 Task: Create a task in Outlook titled 'Research New Product Suppliers' with a start date of 6/27/2023, a due date of 7/4/2023, high priority, and include the details: 'Identify potential suppliers for a new product line, evaluate their capabilities, negotiate terms, and present recommendations for selection.'
Action: Mouse moved to (10, 144)
Screenshot: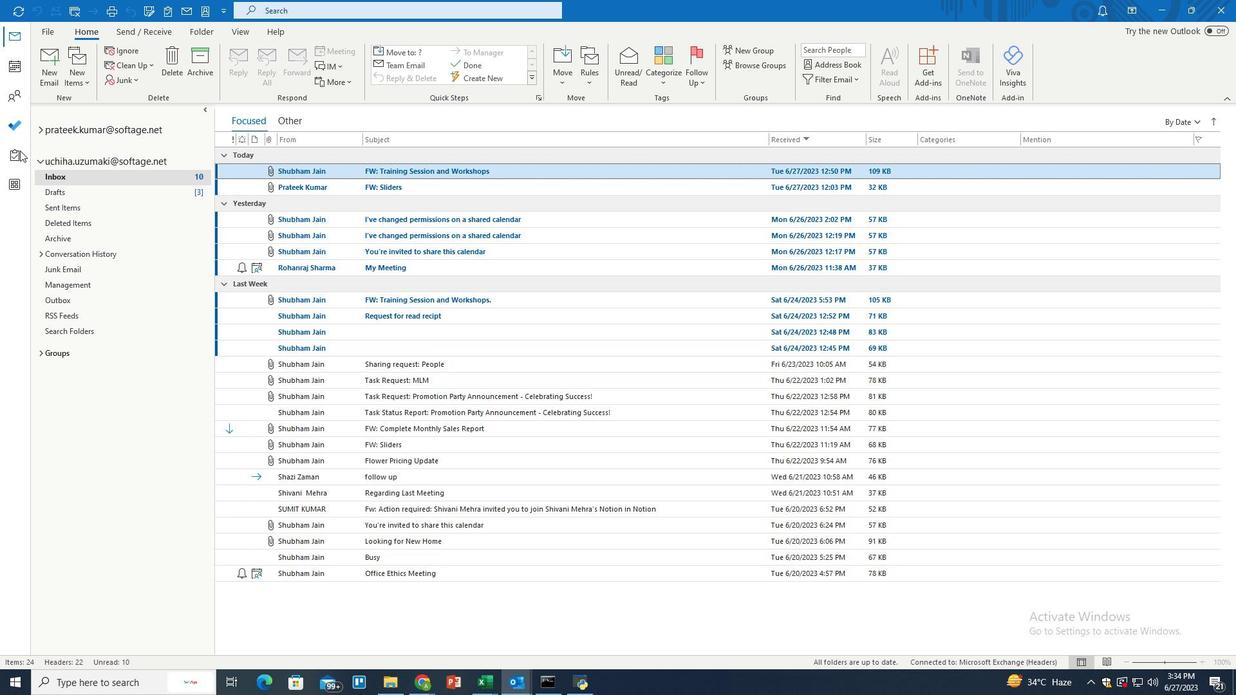 
Action: Mouse pressed left at (10, 144)
Screenshot: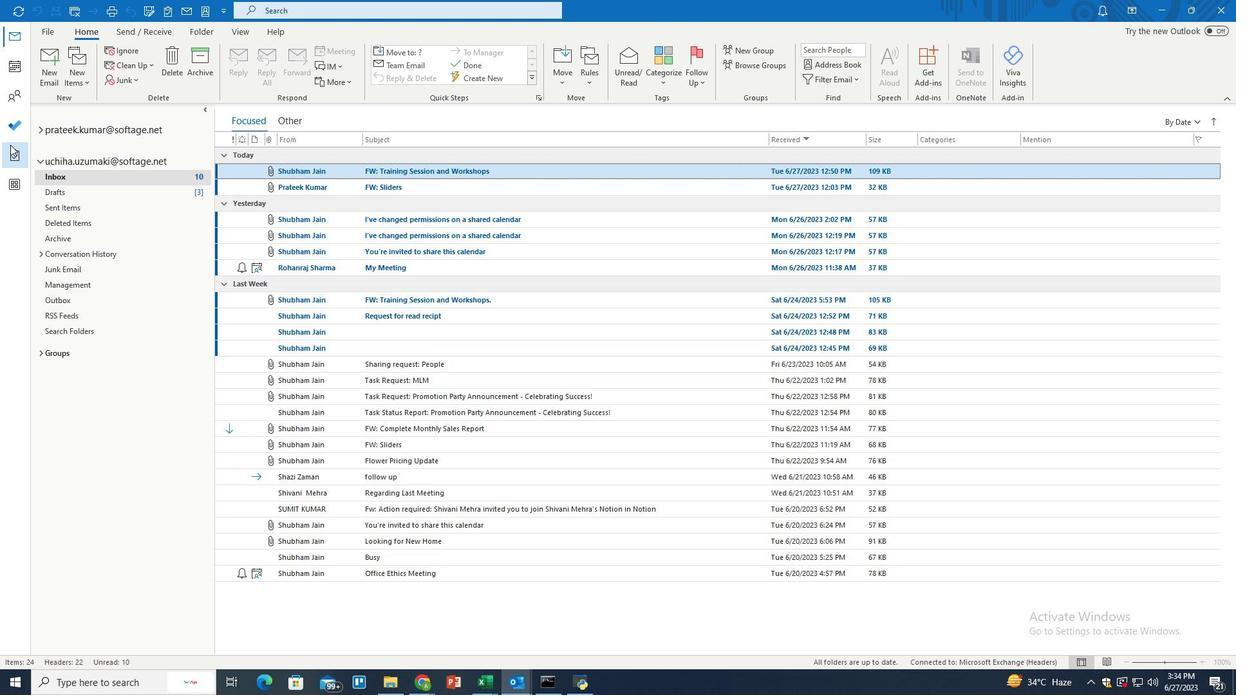 
Action: Mouse moved to (50, 75)
Screenshot: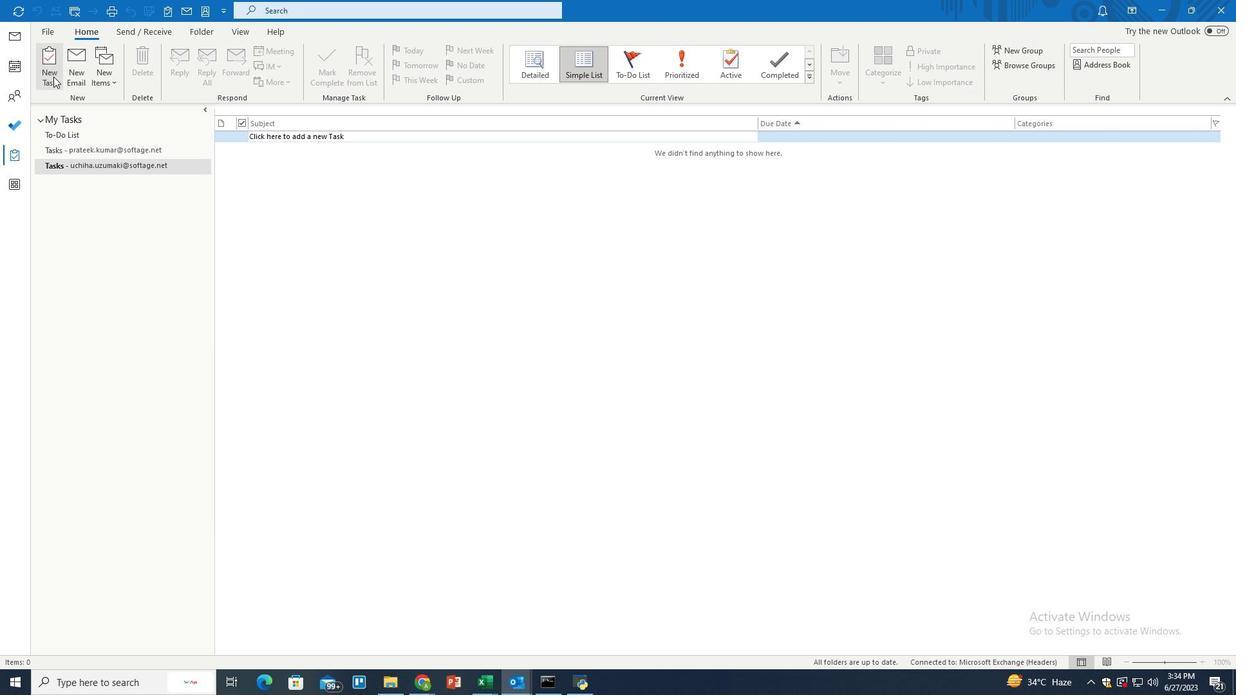 
Action: Mouse pressed left at (50, 75)
Screenshot: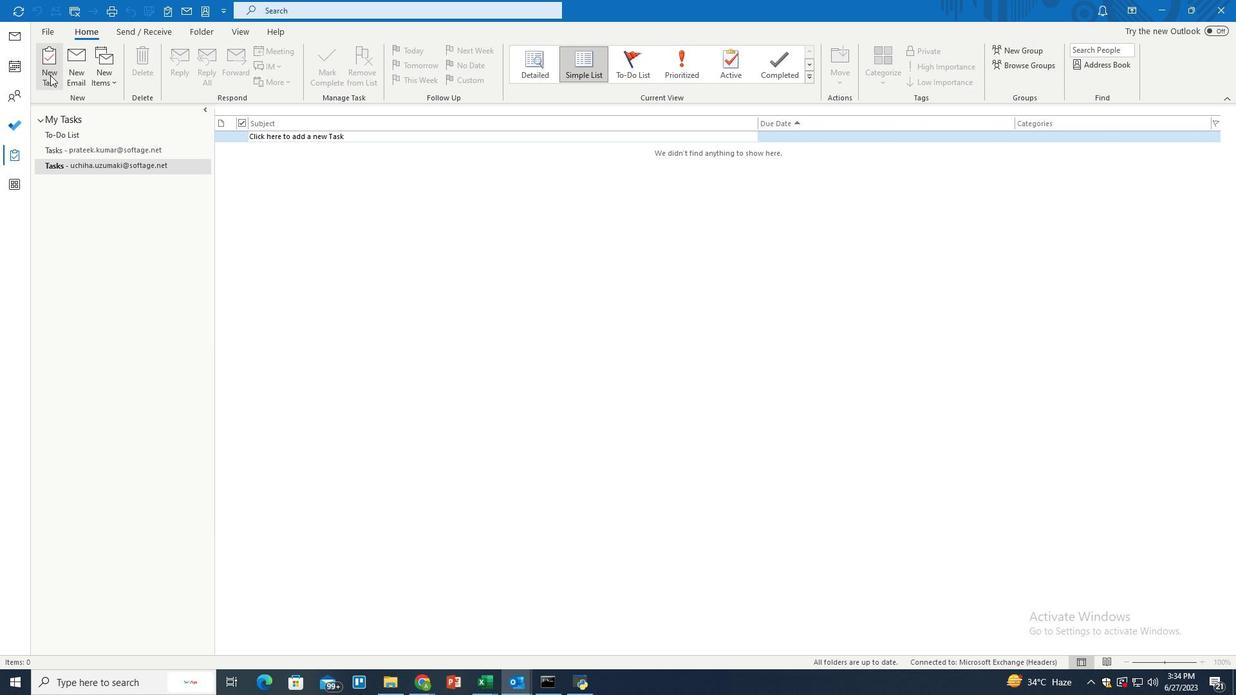 
Action: Mouse moved to (193, 125)
Screenshot: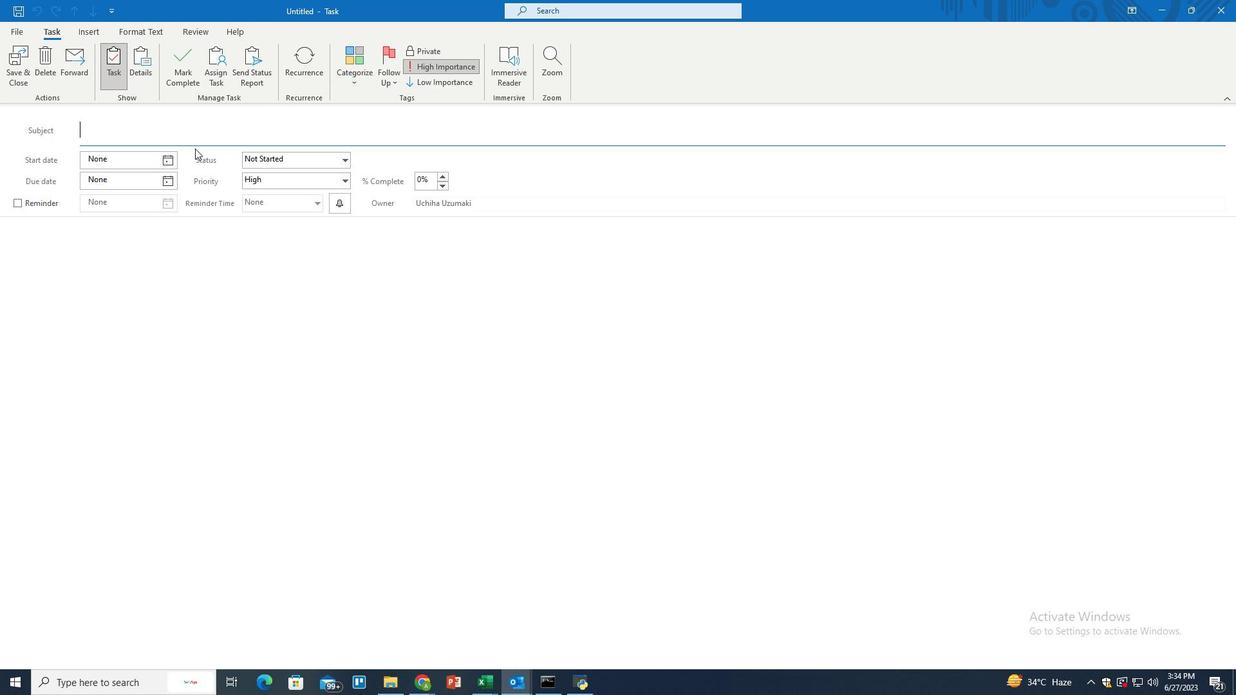
Action: Key pressed <Key.shift>Research<Key.space><Key.shift>New<Key.space><Key.shift>Product<Key.space><Key.shift>Suppliers
Screenshot: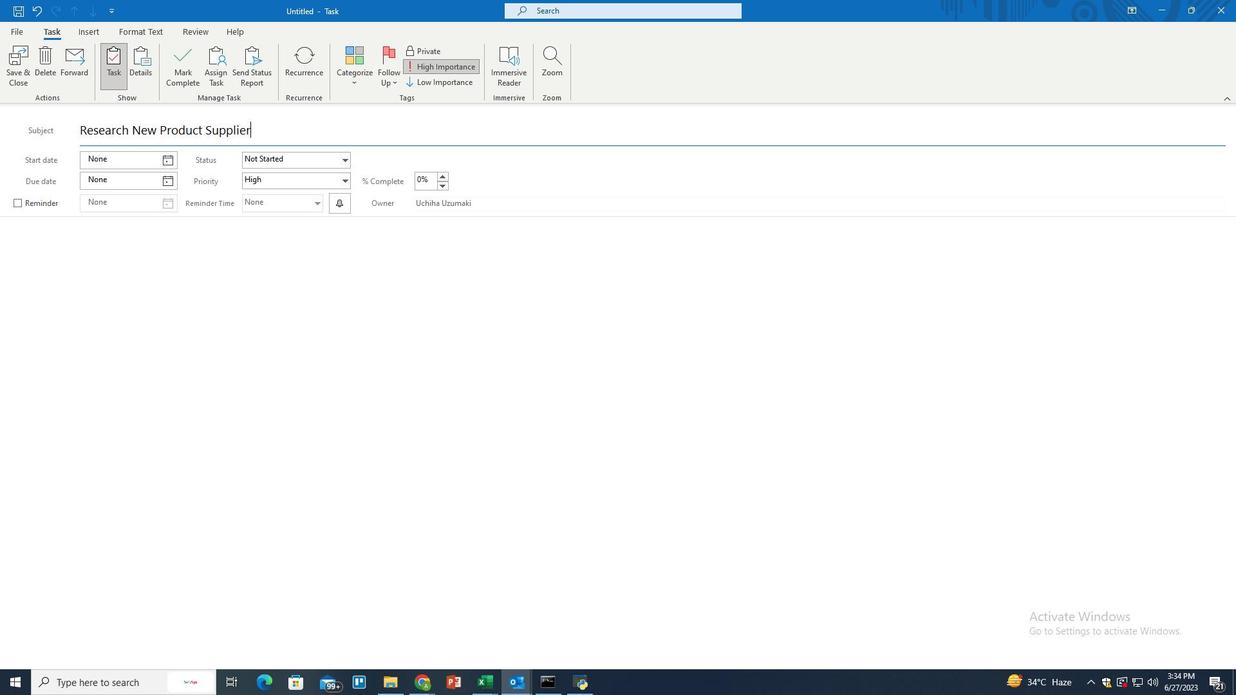 
Action: Mouse moved to (207, 249)
Screenshot: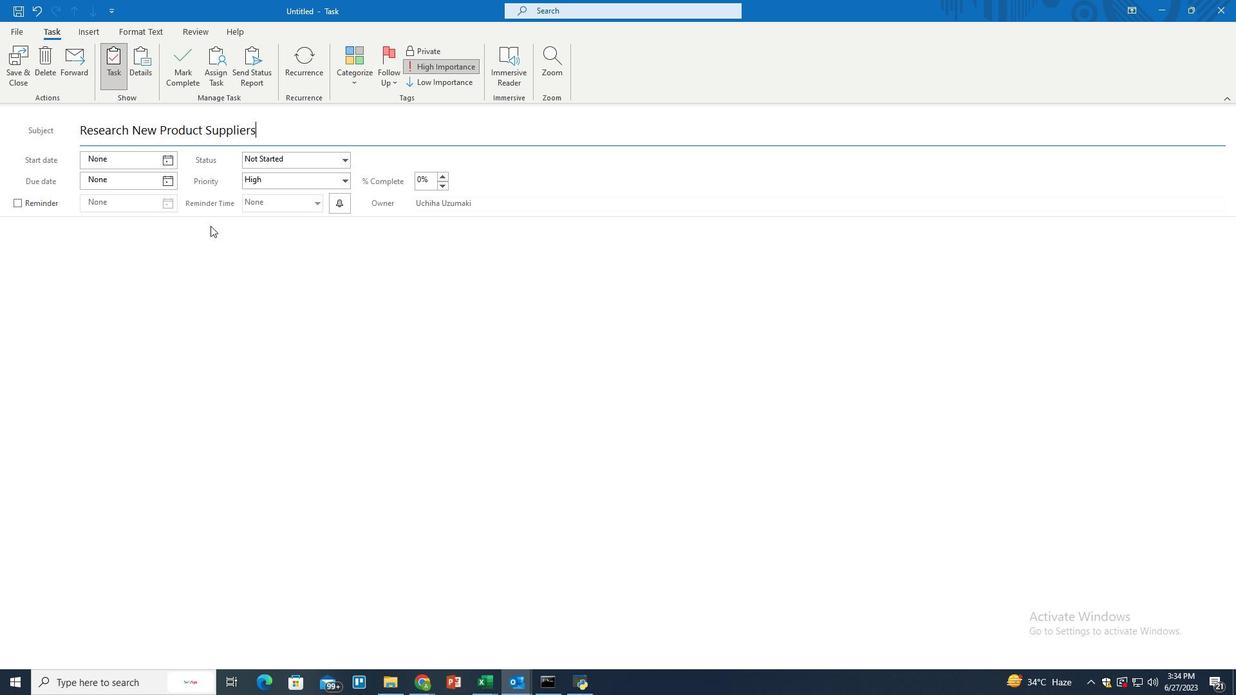 
Action: Mouse pressed left at (207, 249)
Screenshot: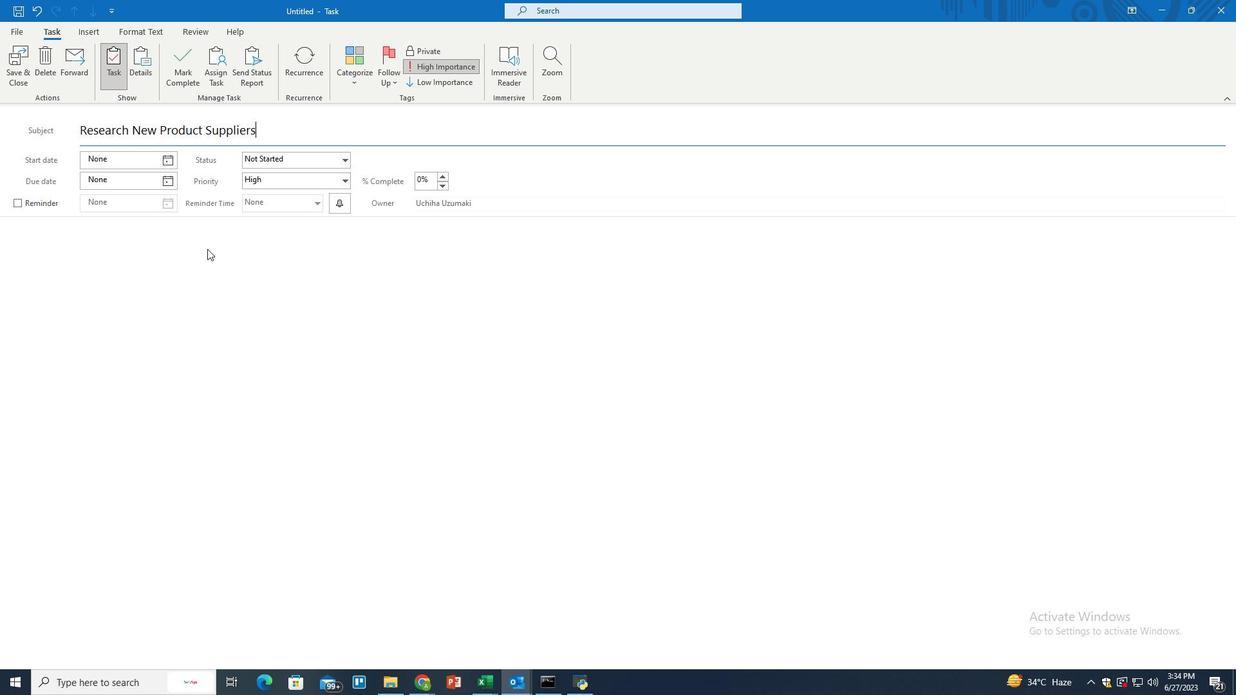 
Action: Key pressed <Key.shift>Identify<Key.space>potential<Key.space>suppliers<Key.space>for<Key.space>a<Key.space>new<Key.space>product<Key.space>line,<Key.space>evaluate<Key.space>their<Key.space>capabilities,<Key.space>negotiate<Key.space>termss<Key.backspace>,<Key.space>and<Key.space>present<Key.space>recommendations<Key.space>for<Key.space>seles<Key.backspace>ction
Screenshot: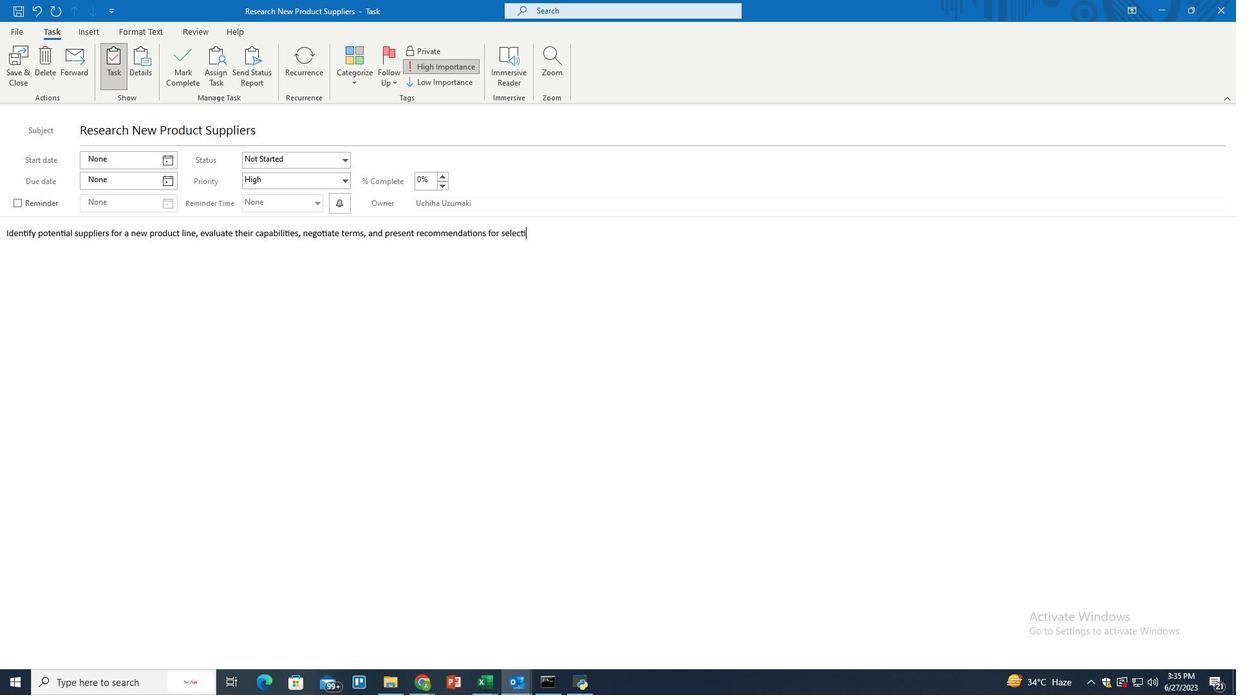 
Action: Mouse moved to (169, 161)
Screenshot: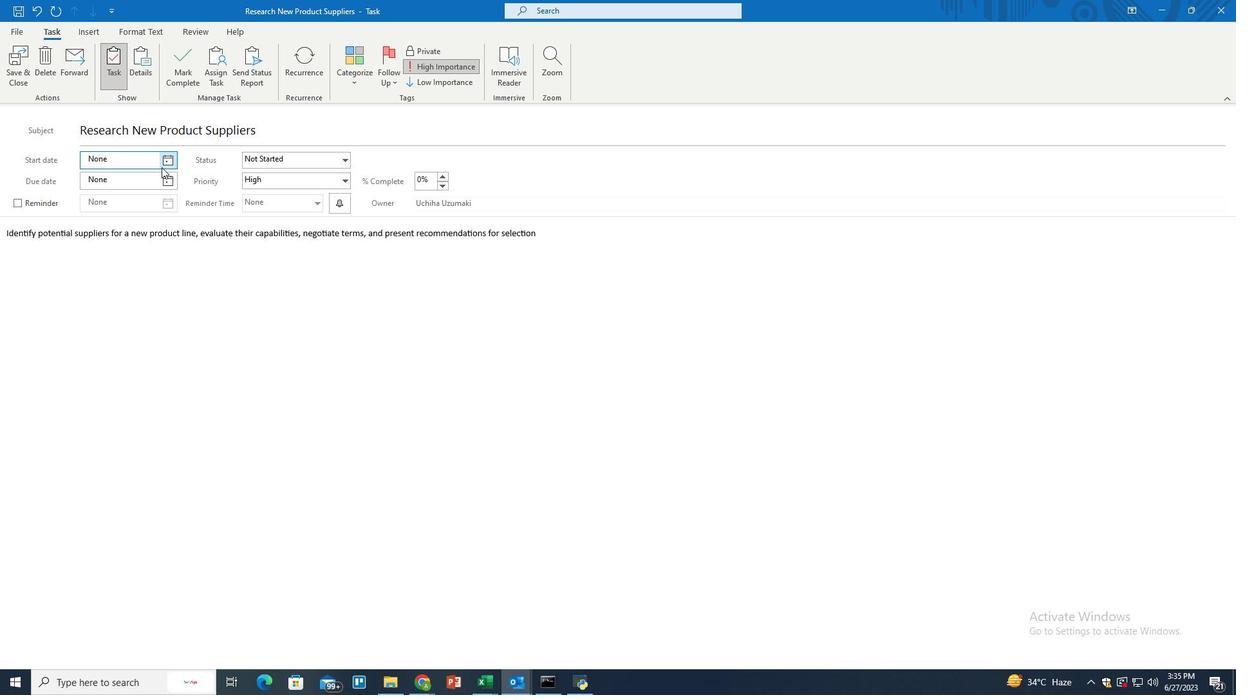 
Action: Mouse pressed left at (169, 161)
Screenshot: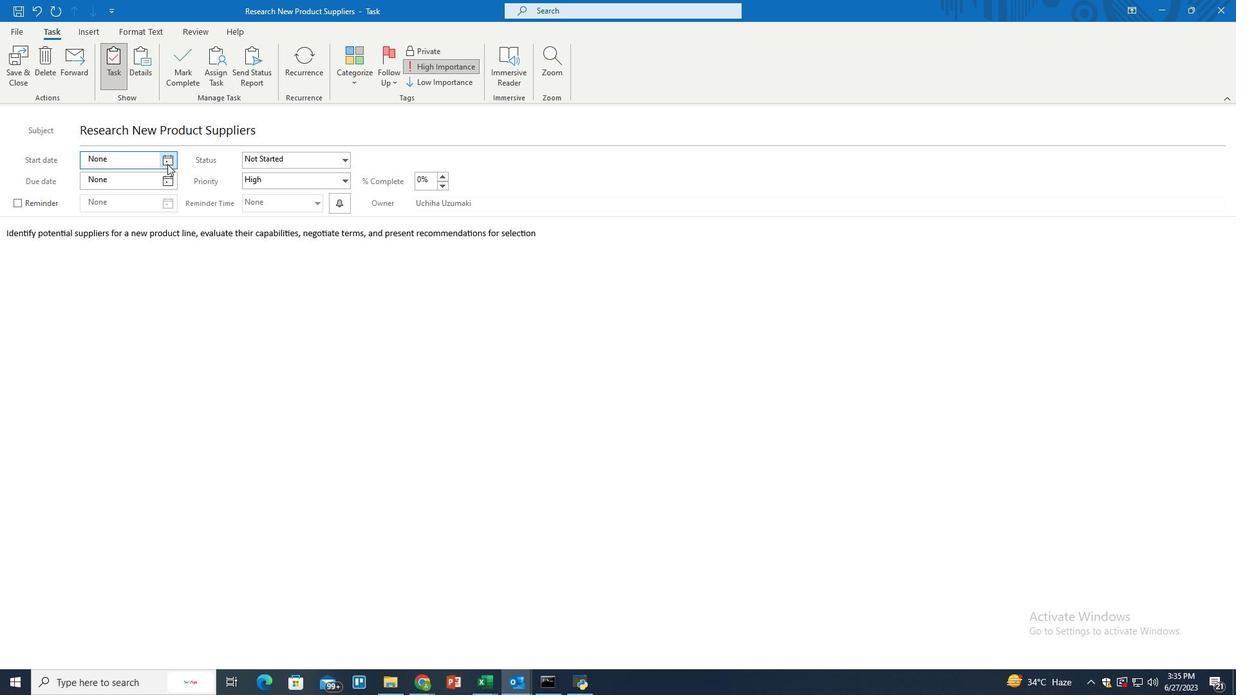 
Action: Mouse moved to (85, 310)
Screenshot: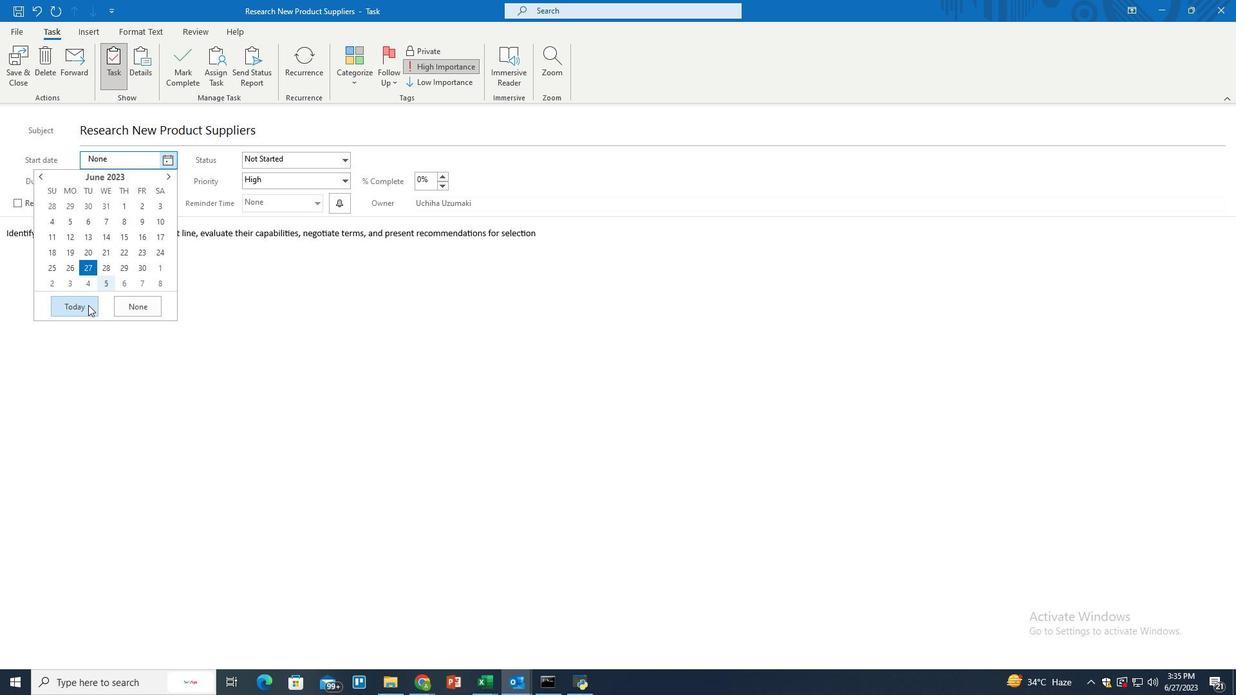 
Action: Mouse pressed left at (85, 310)
Screenshot: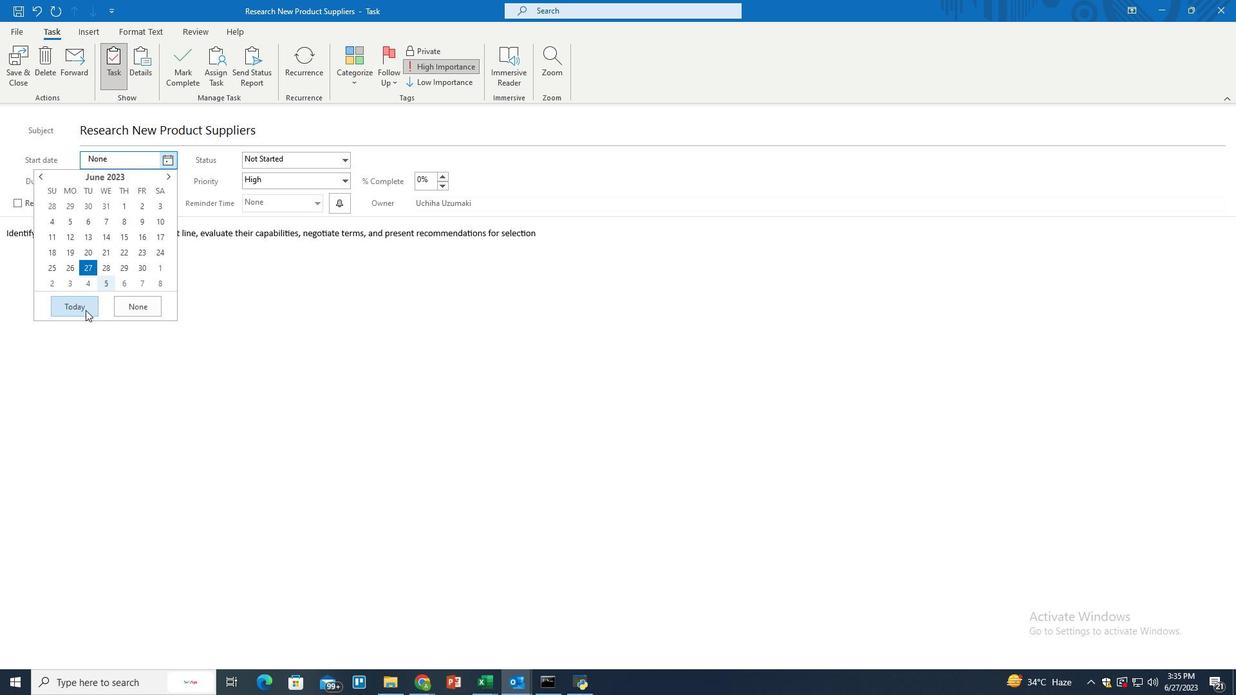 
Action: Mouse moved to (166, 193)
Screenshot: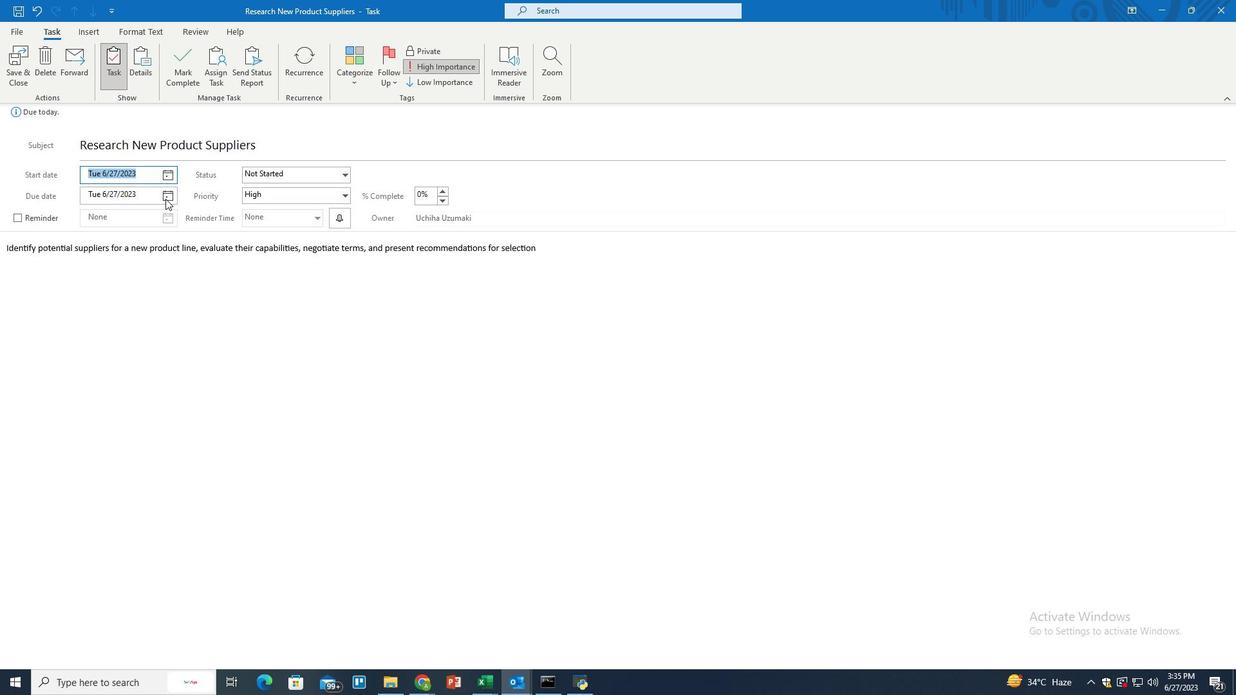 
Action: Mouse pressed left at (166, 193)
Screenshot: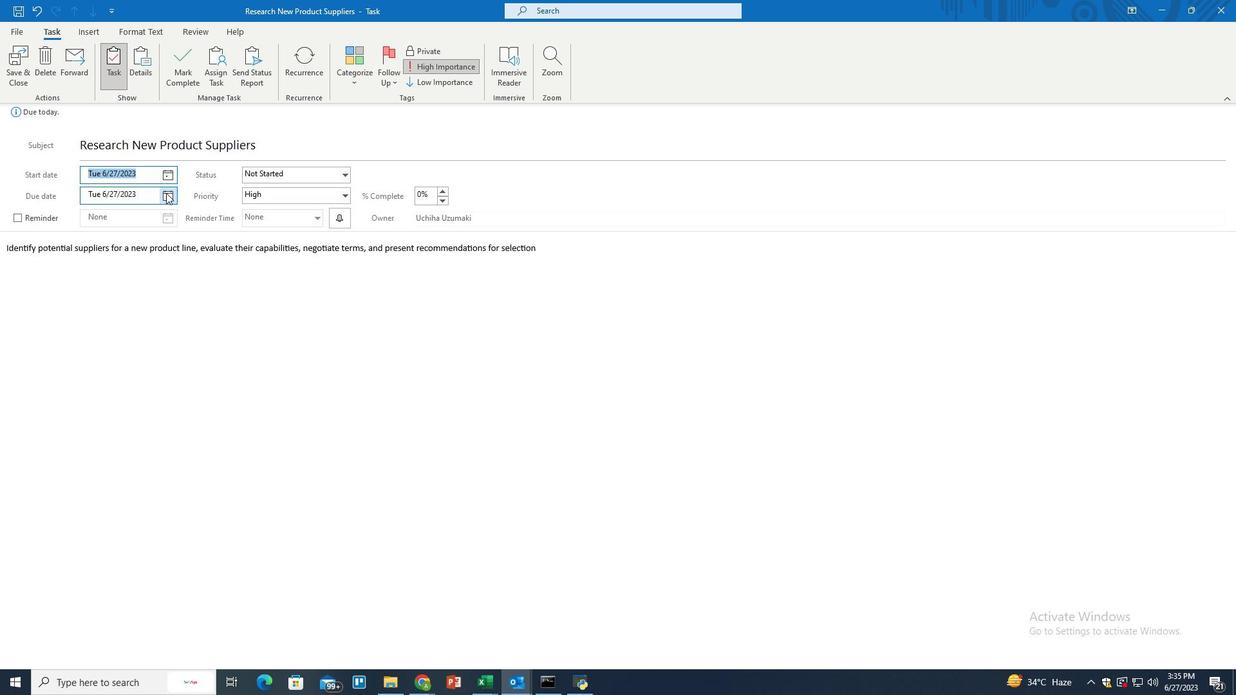 
Action: Mouse moved to (92, 316)
Screenshot: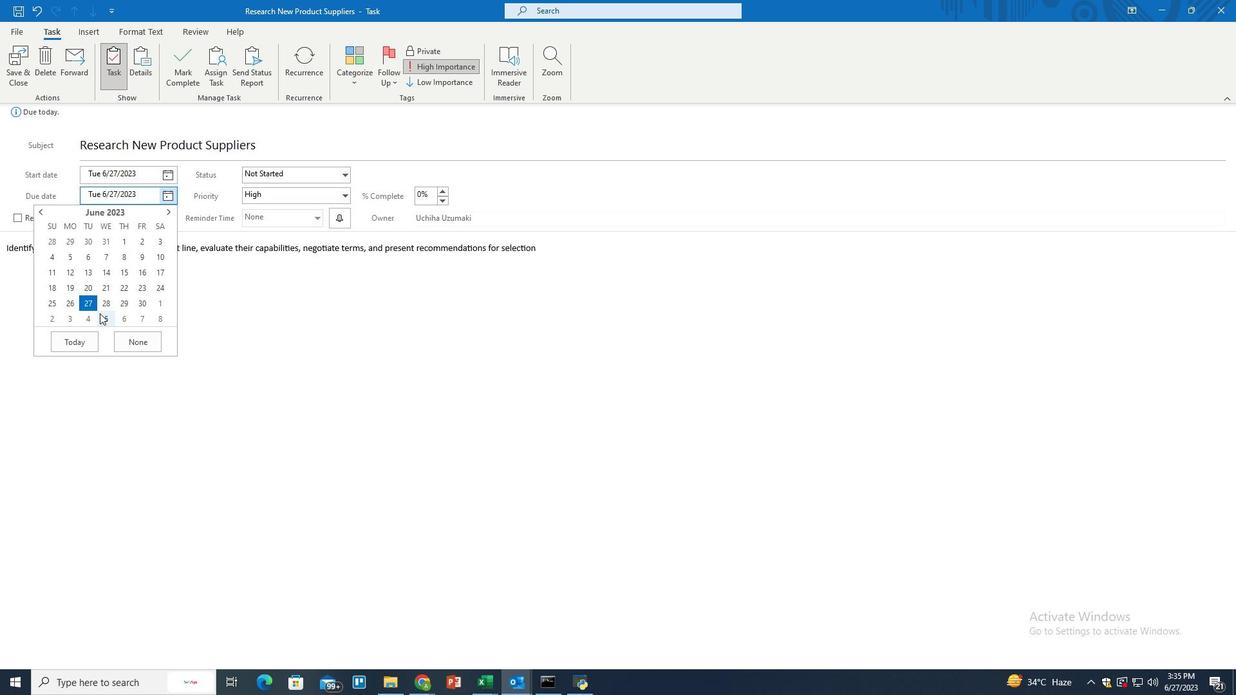 
Action: Mouse pressed left at (92, 316)
Screenshot: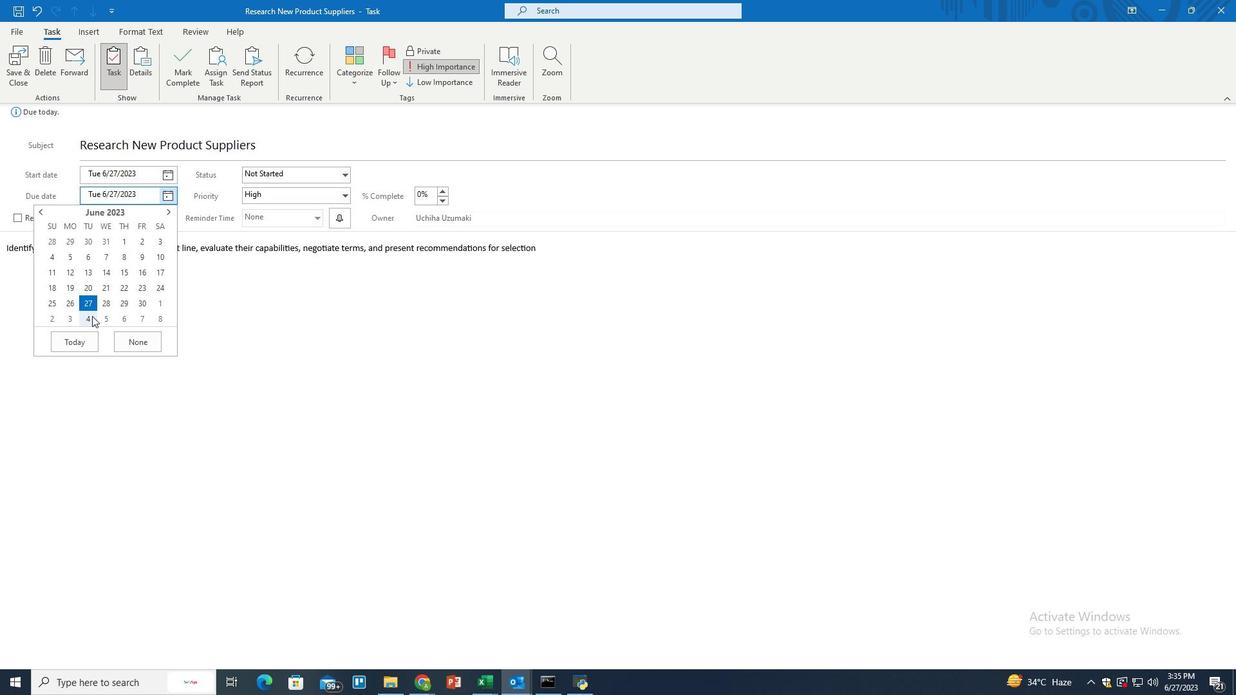
Action: Mouse moved to (103, 28)
Screenshot: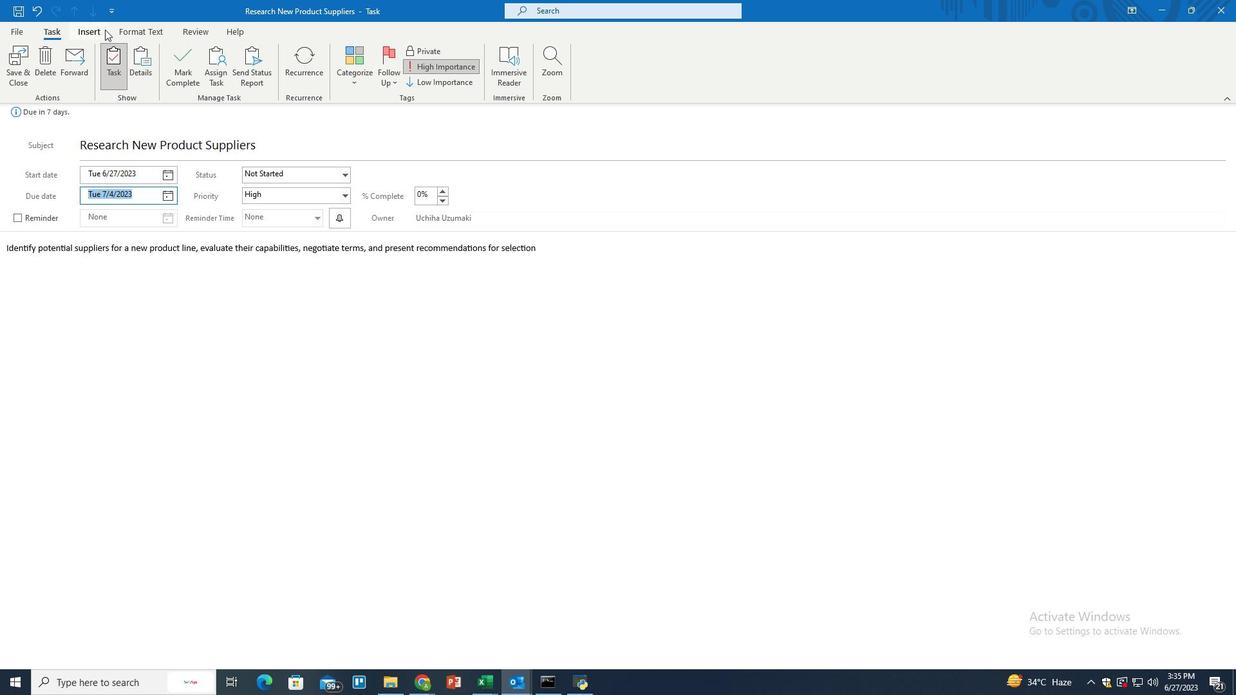 
Action: Mouse pressed left at (103, 28)
Screenshot: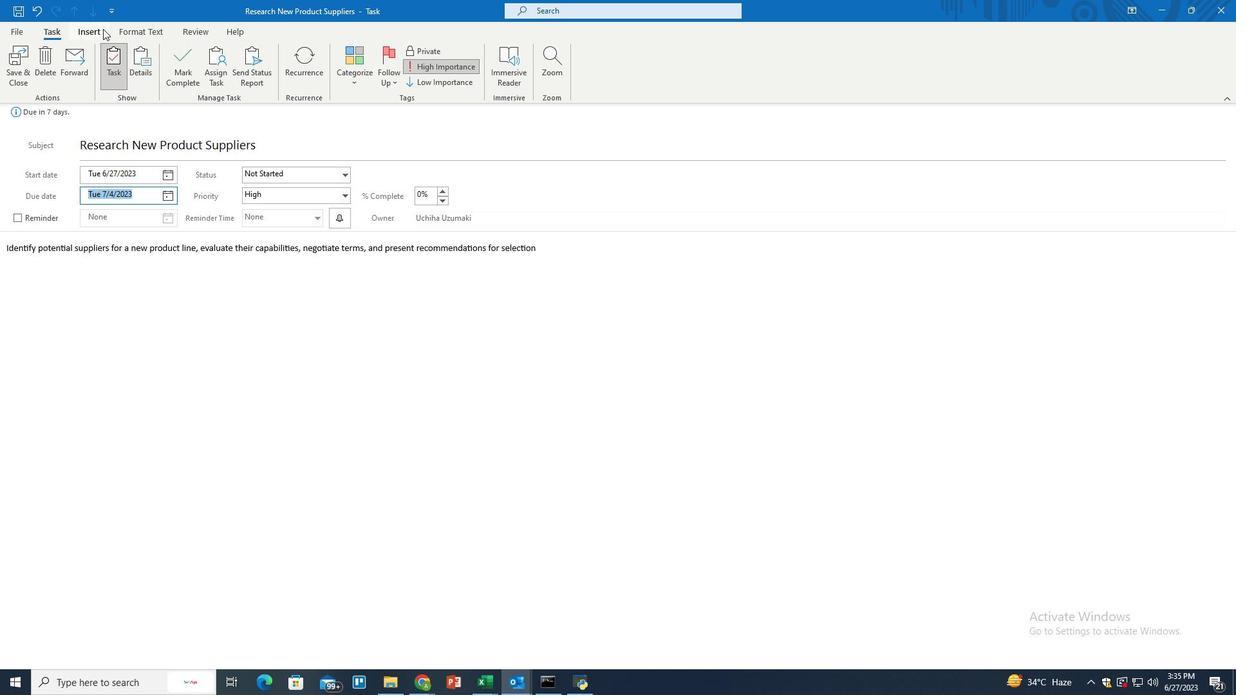 
Action: Mouse moved to (123, 74)
Screenshot: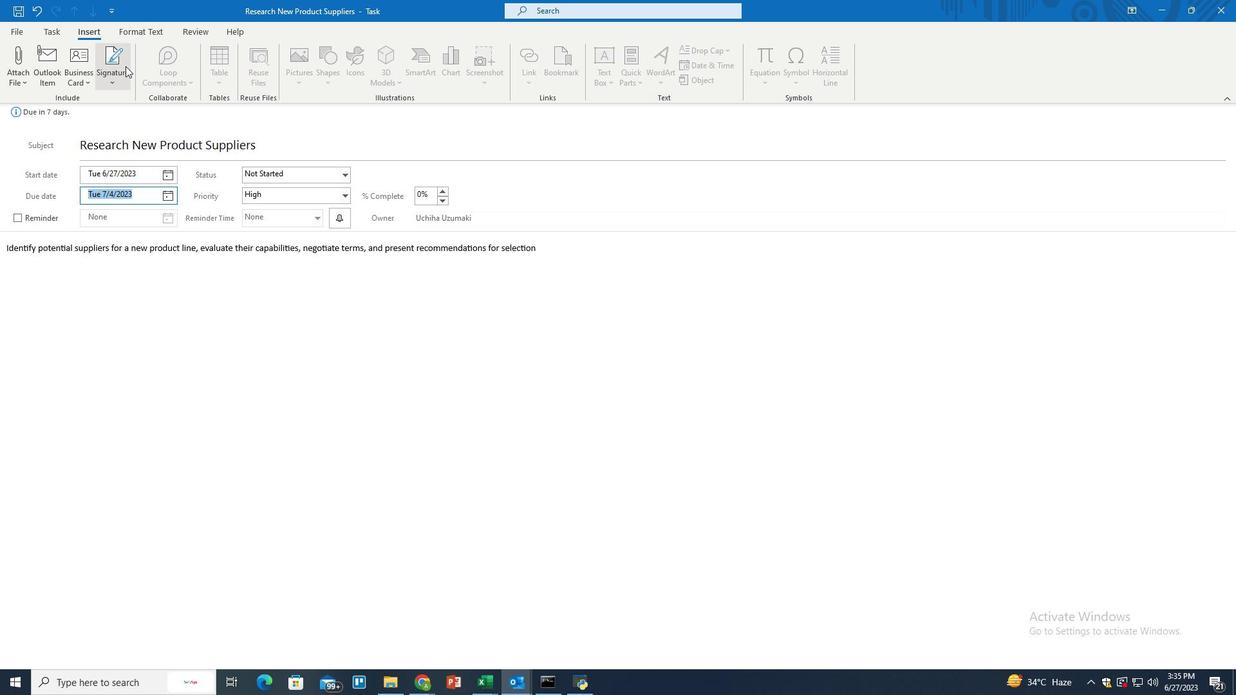 
Action: Mouse pressed left at (123, 74)
Screenshot: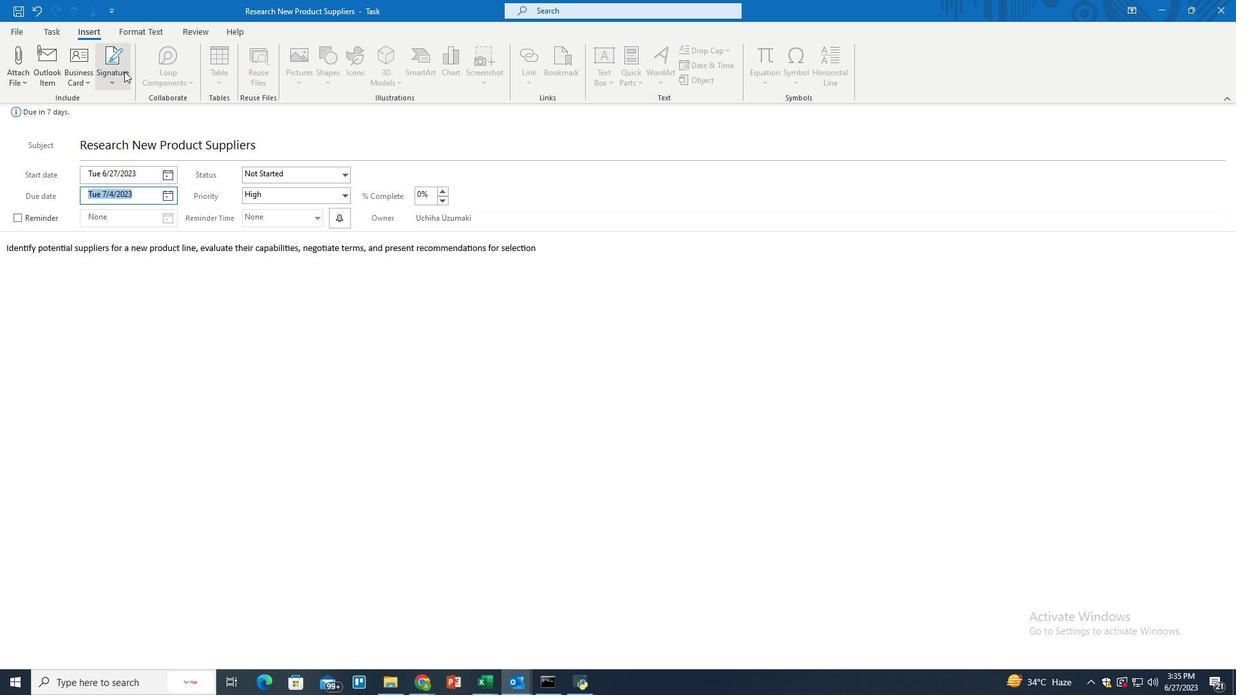 
Action: Mouse moved to (125, 101)
Screenshot: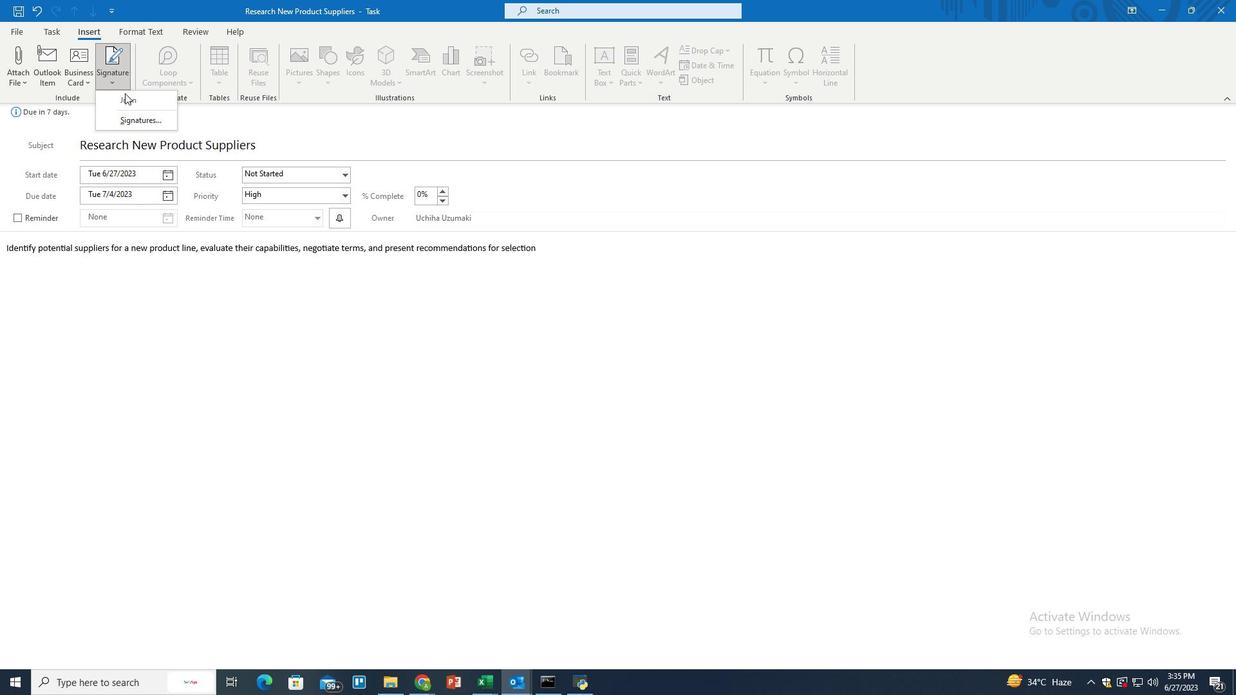 
Action: Mouse pressed left at (125, 101)
Screenshot: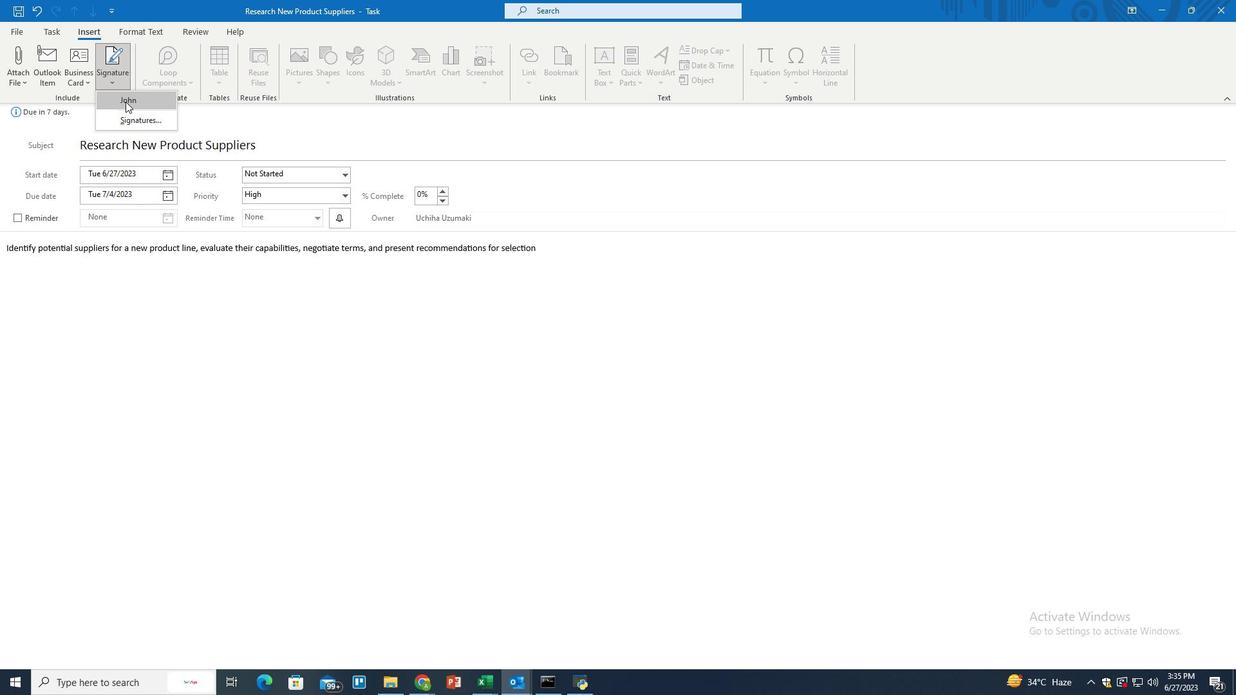 
Action: Mouse moved to (562, 253)
Screenshot: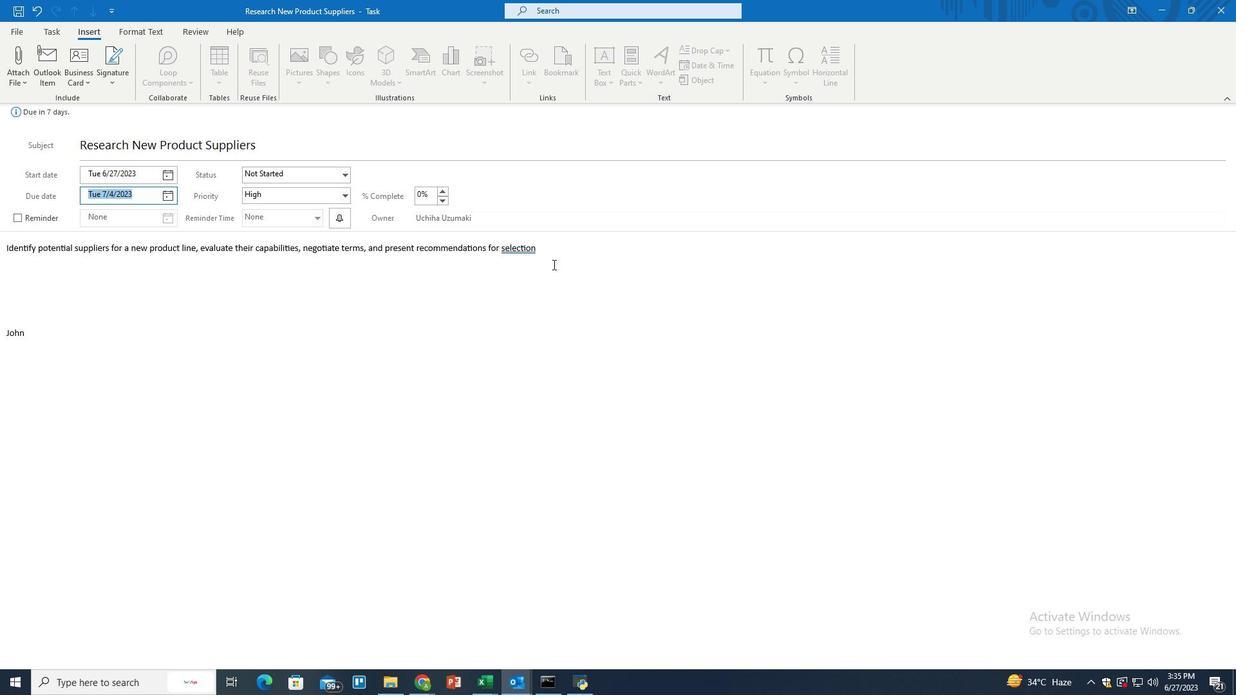 
Action: Mouse pressed left at (562, 253)
Screenshot: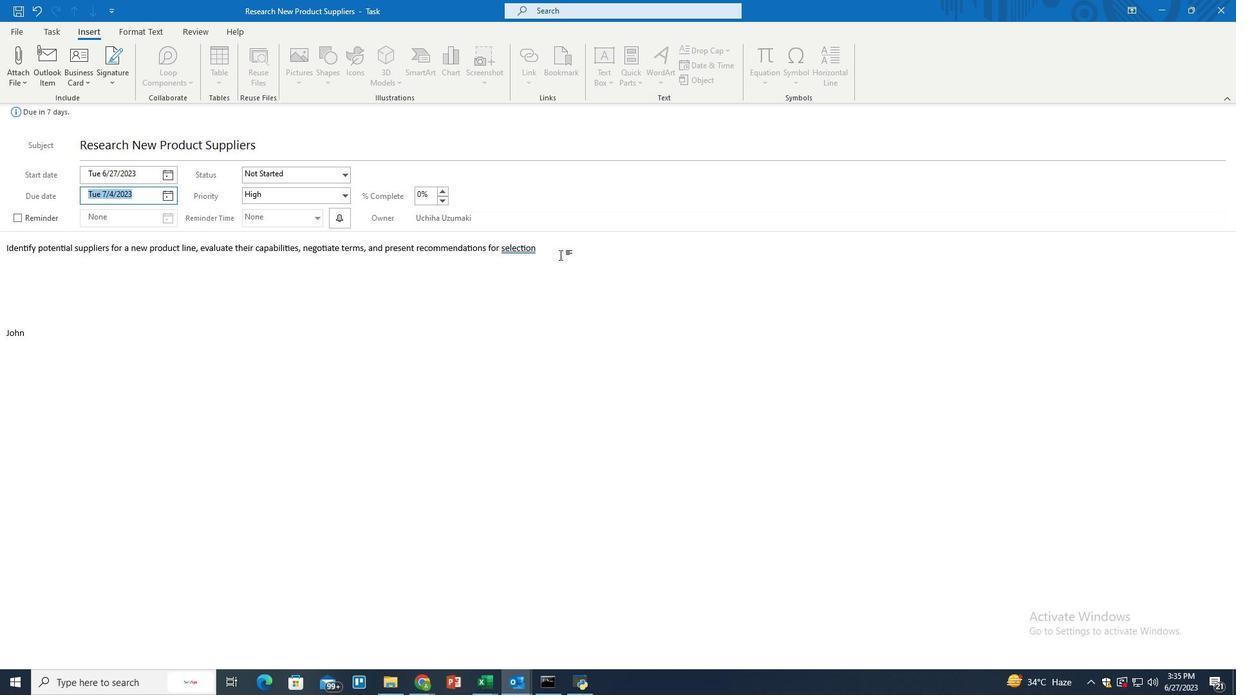 
Action: Mouse moved to (57, 32)
Screenshot: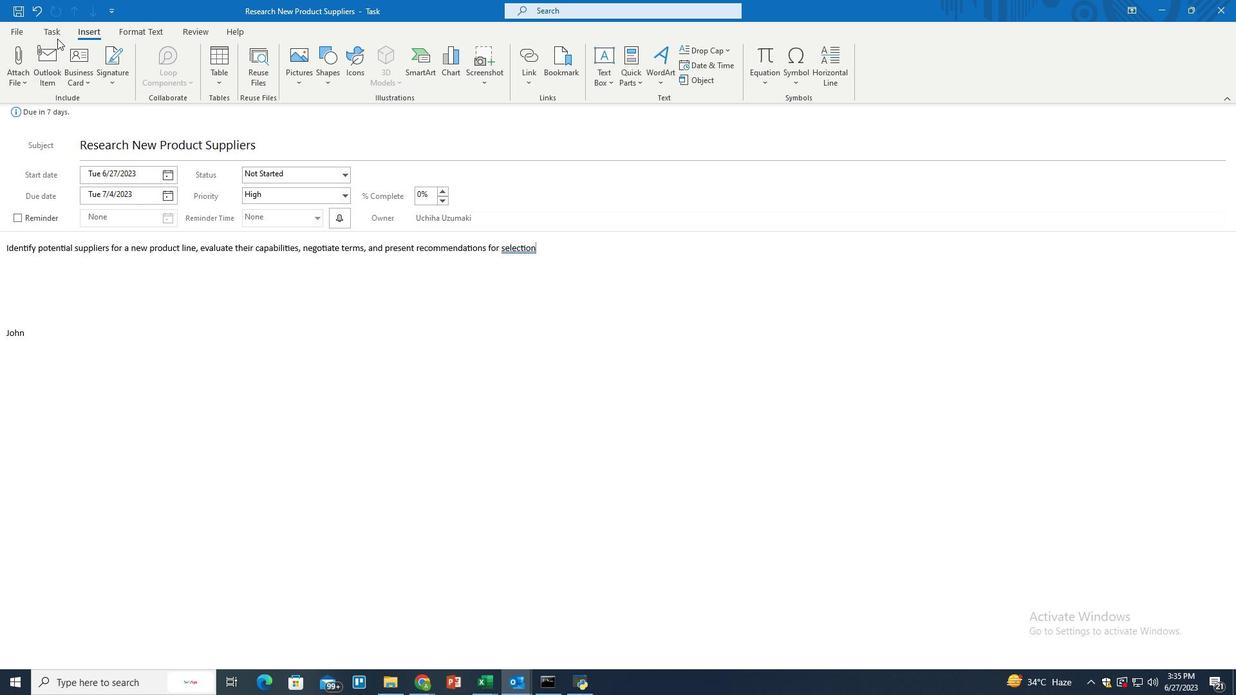 
Action: Mouse pressed left at (57, 32)
Screenshot: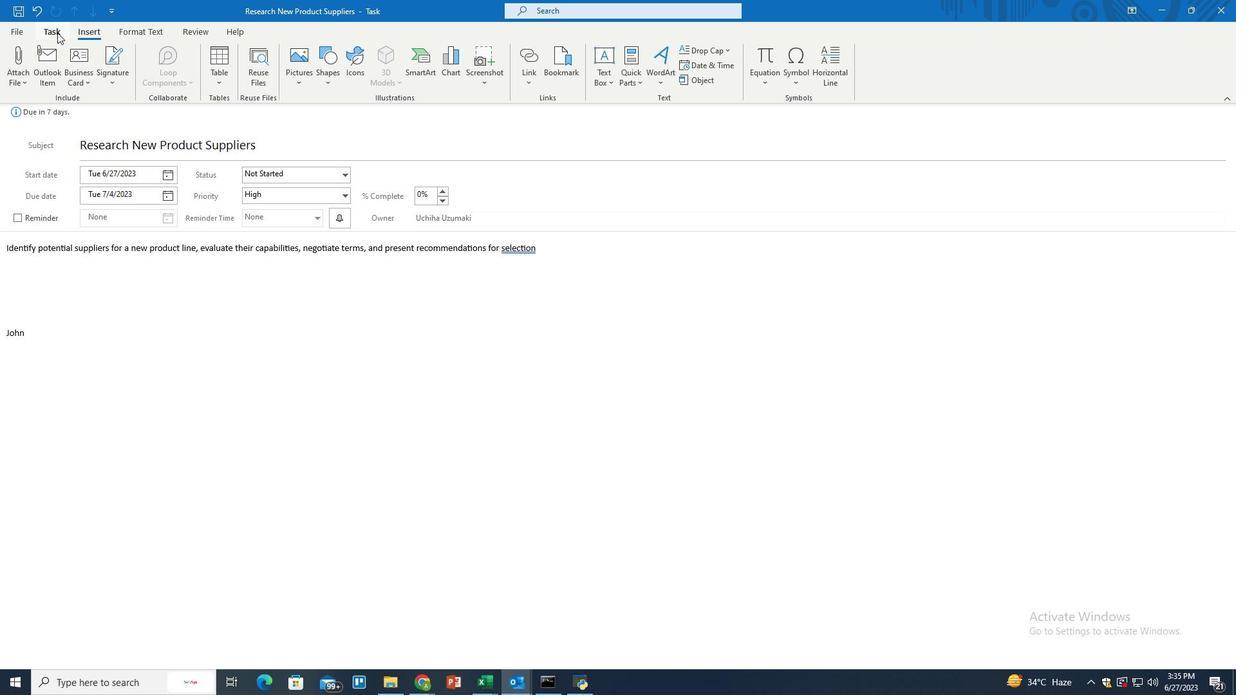 
Action: Mouse moved to (18, 61)
Screenshot: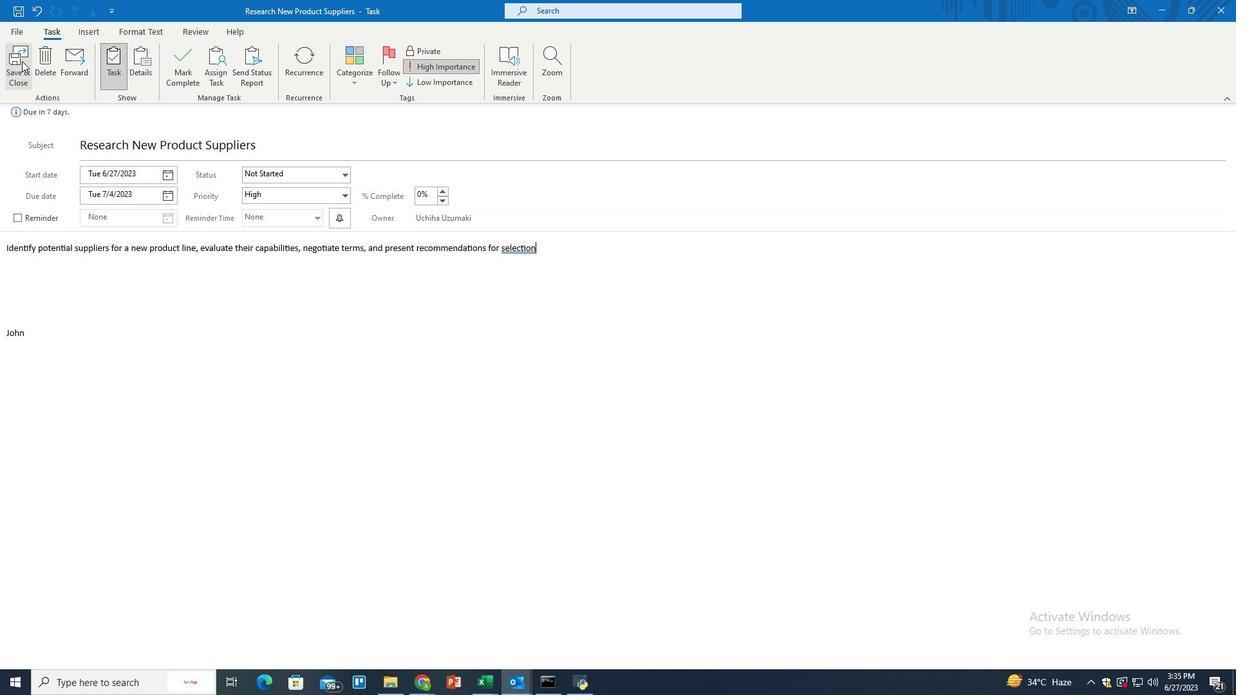 
Action: Mouse pressed left at (18, 61)
Screenshot: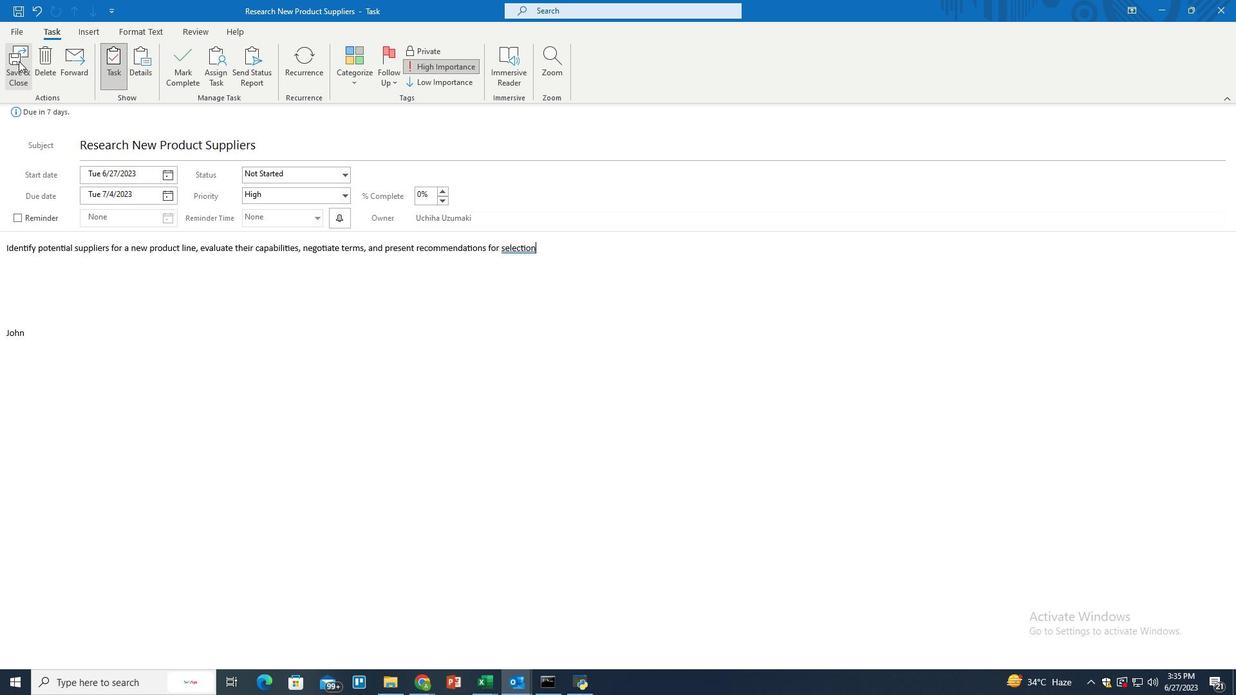 
Action: Mouse moved to (542, 321)
Screenshot: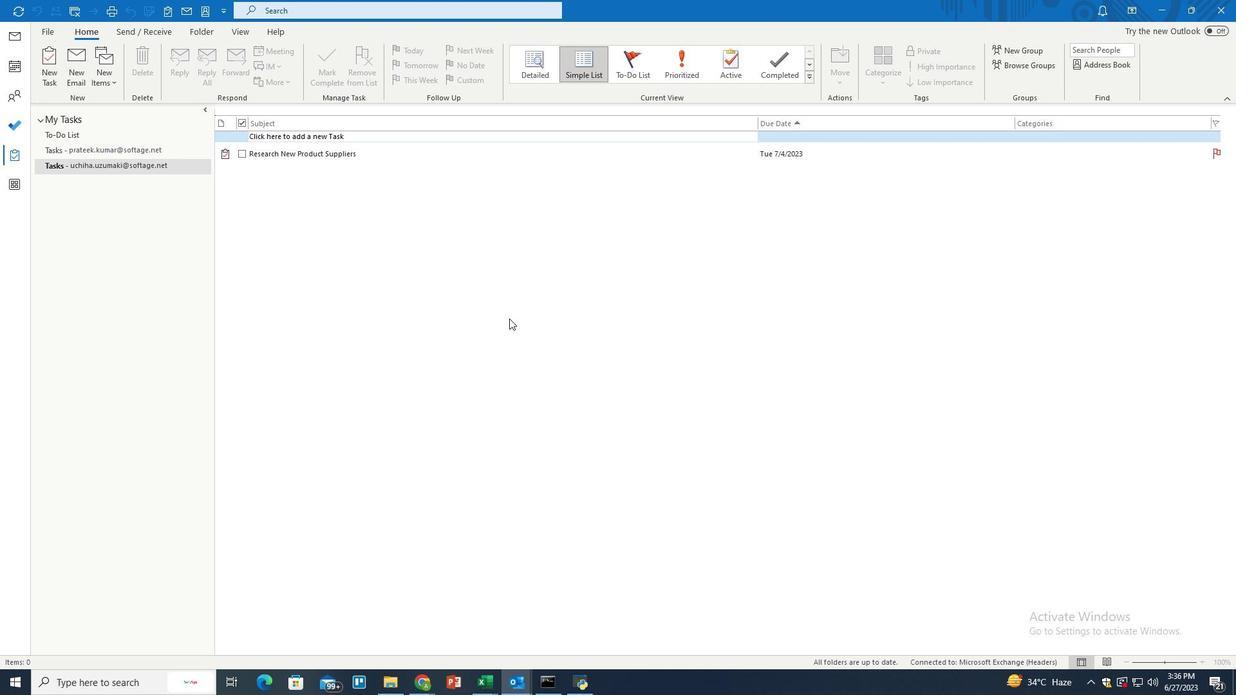 
